 Task: Set and save  "Direct MV prediction mode" for "H.264/MPEG-4 Part 10/AVC encoder (x264 10-bit)" to spatial.
Action: Mouse moved to (112, 14)
Screenshot: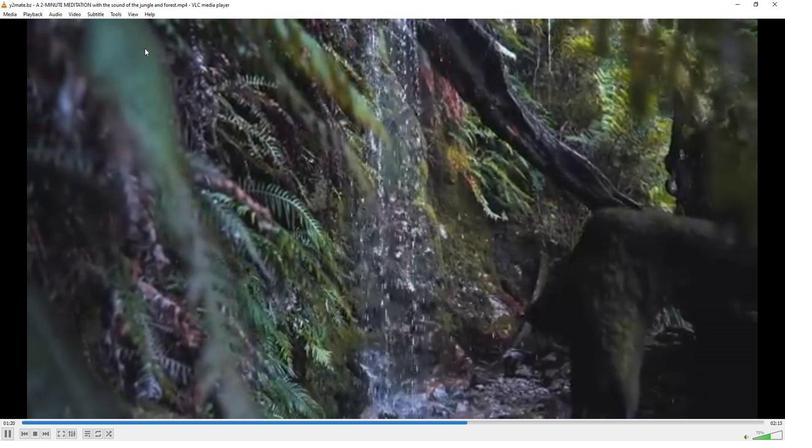 
Action: Mouse pressed left at (112, 14)
Screenshot: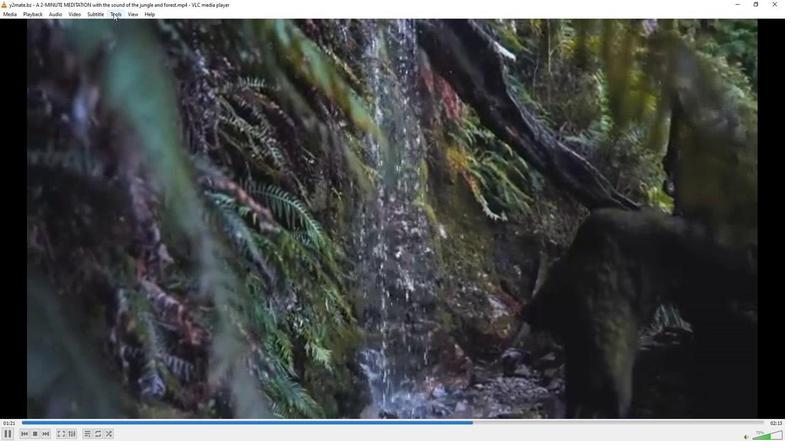 
Action: Mouse moved to (130, 111)
Screenshot: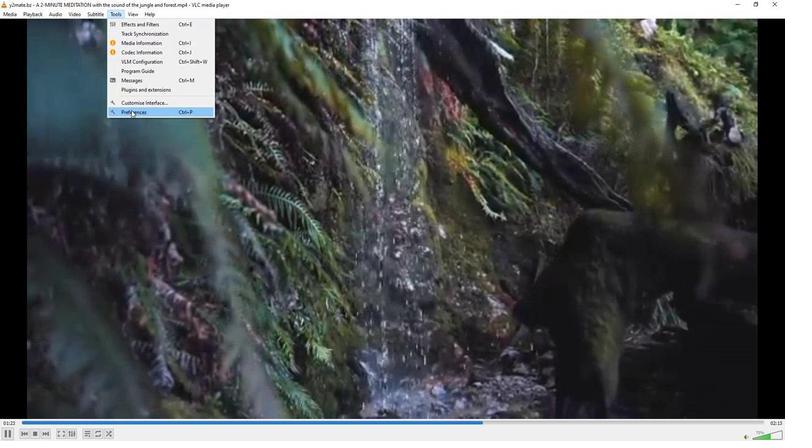 
Action: Mouse pressed left at (130, 111)
Screenshot: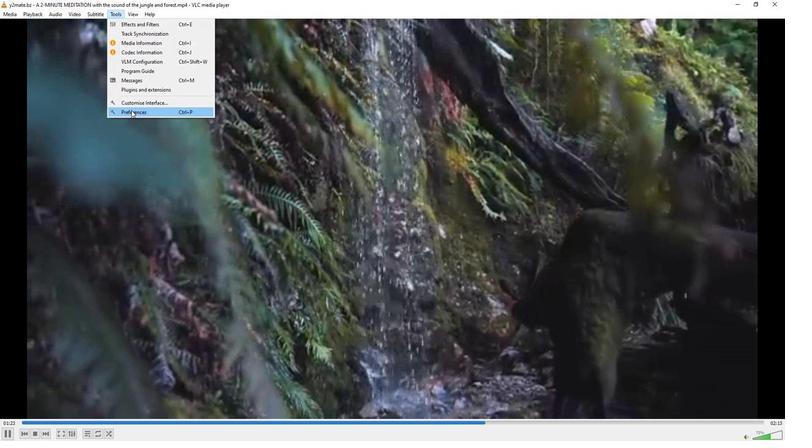 
Action: Mouse moved to (257, 359)
Screenshot: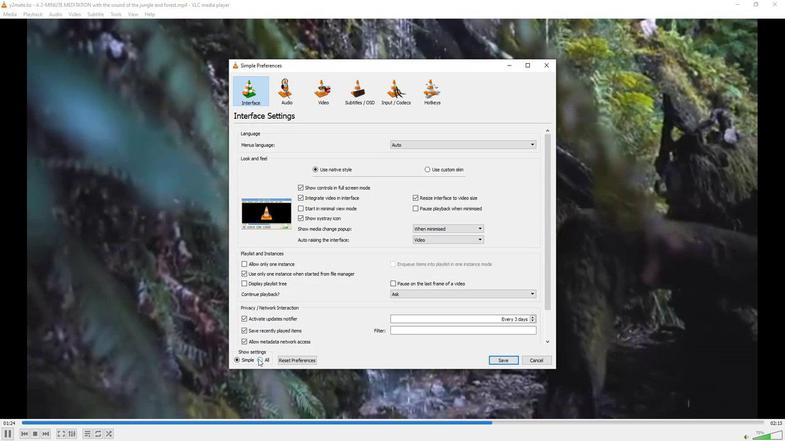 
Action: Mouse pressed left at (257, 359)
Screenshot: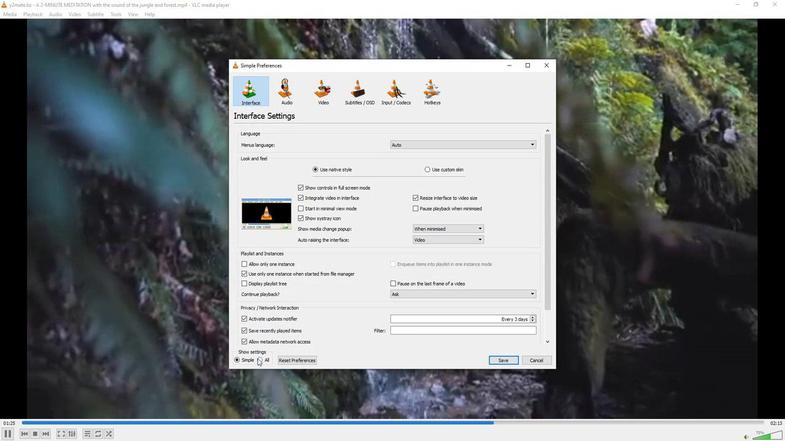 
Action: Mouse moved to (246, 277)
Screenshot: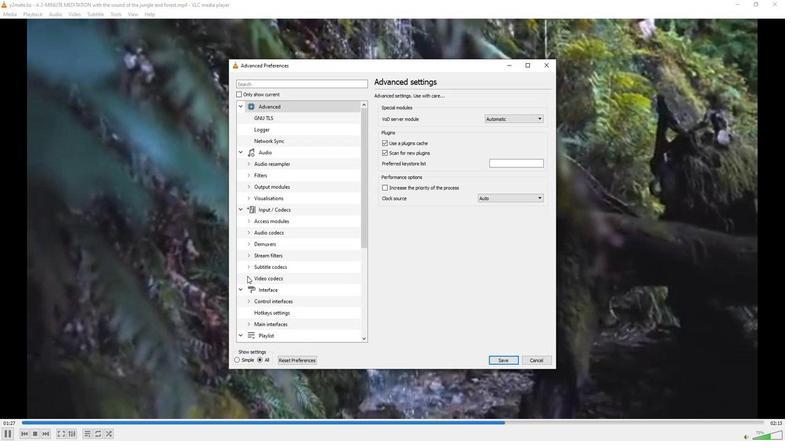
Action: Mouse pressed left at (246, 277)
Screenshot: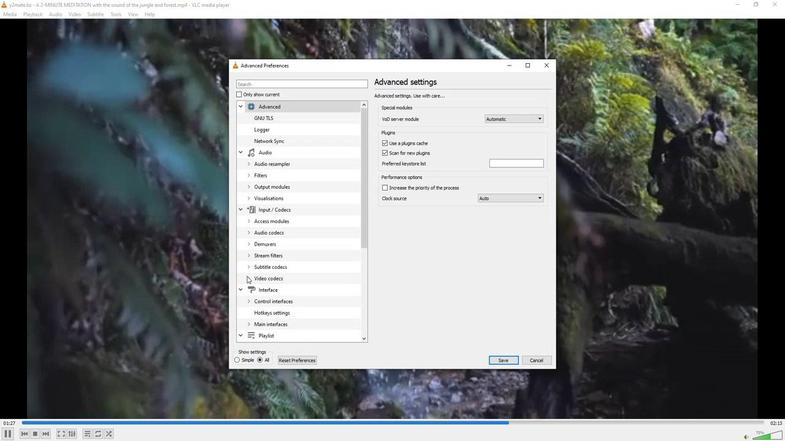 
Action: Mouse moved to (268, 293)
Screenshot: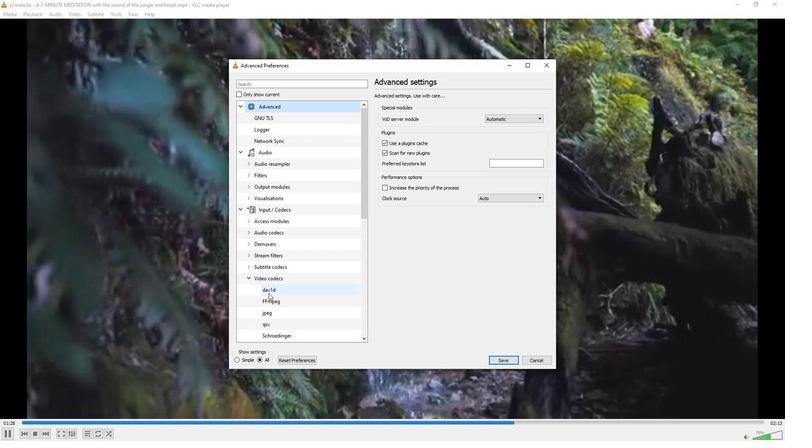 
Action: Mouse scrolled (268, 293) with delta (0, 0)
Screenshot: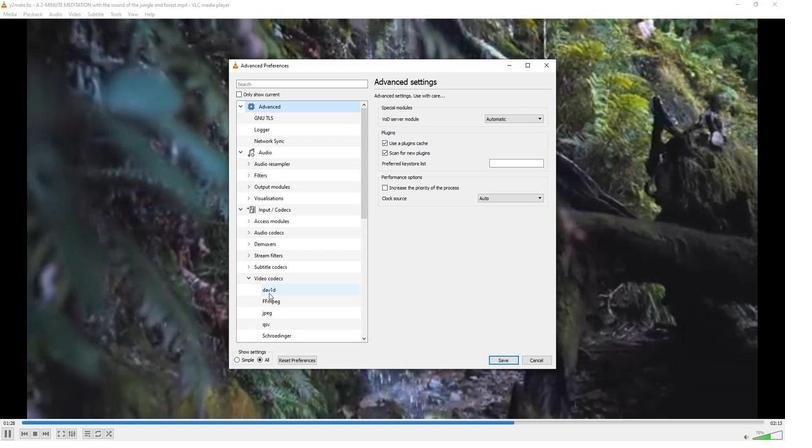 
Action: Mouse scrolled (268, 293) with delta (0, 0)
Screenshot: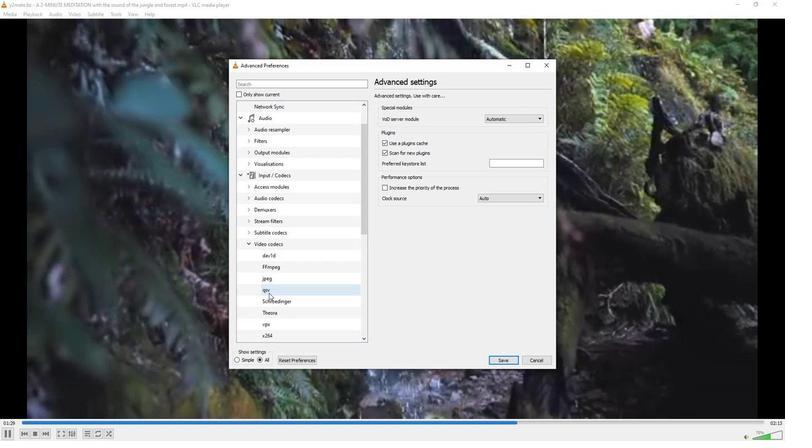 
Action: Mouse moved to (276, 312)
Screenshot: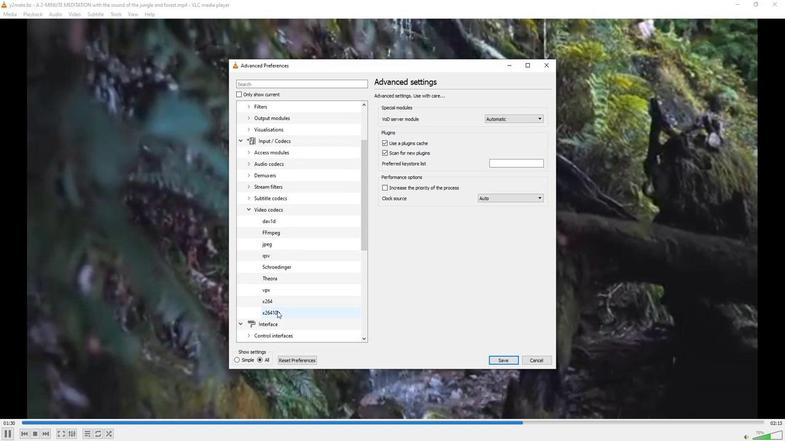 
Action: Mouse pressed left at (276, 312)
Screenshot: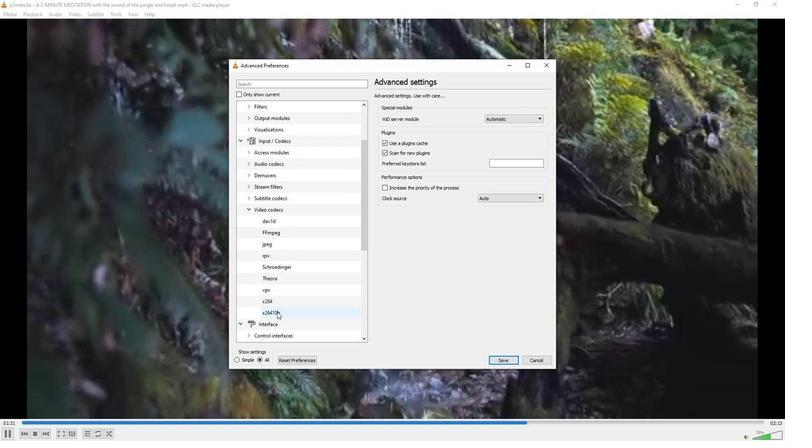 
Action: Mouse moved to (410, 293)
Screenshot: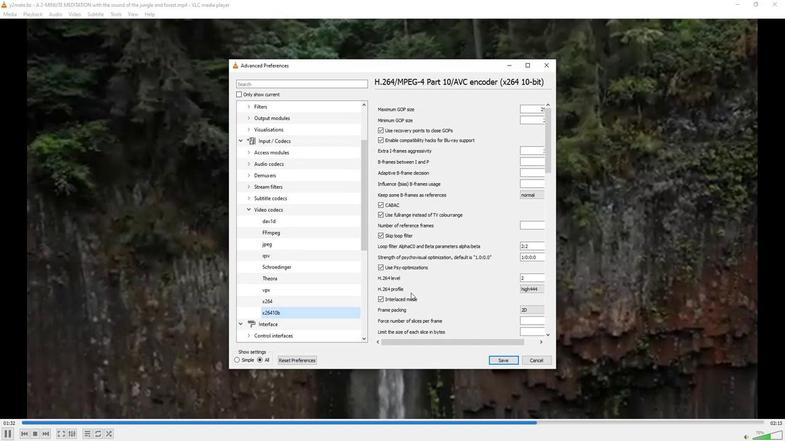 
Action: Mouse scrolled (410, 292) with delta (0, 0)
Screenshot: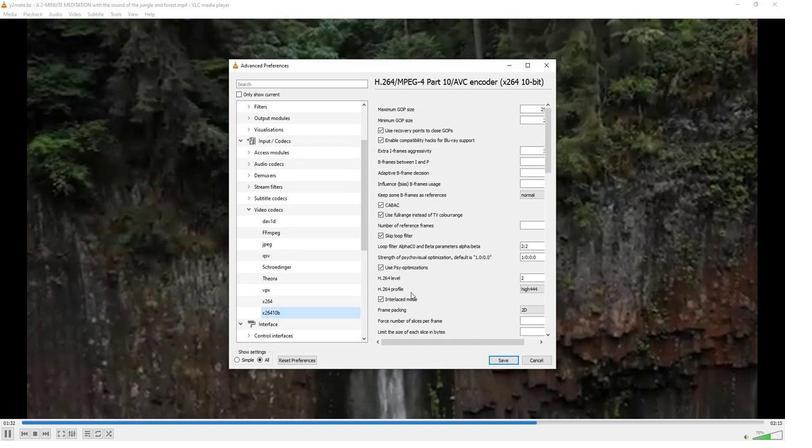 
Action: Mouse scrolled (410, 292) with delta (0, 0)
Screenshot: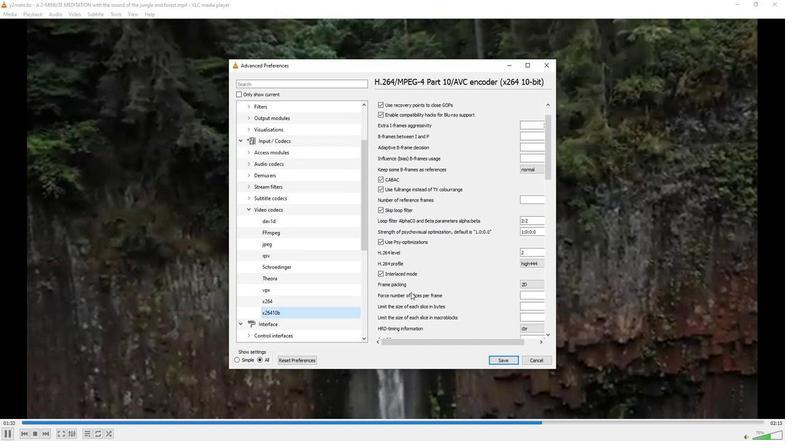 
Action: Mouse moved to (410, 293)
Screenshot: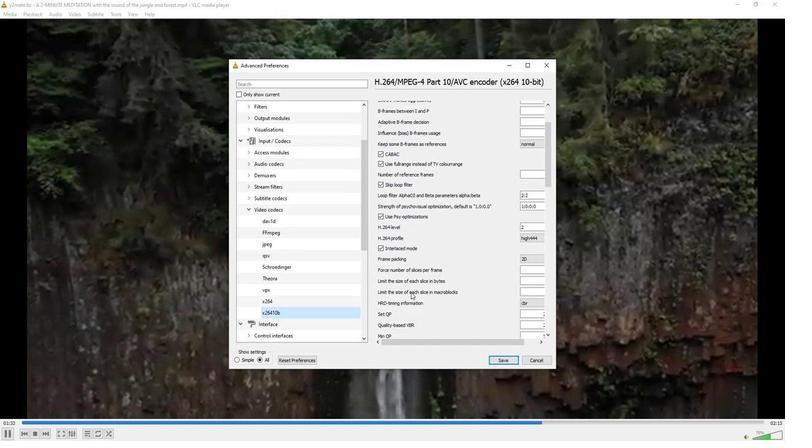 
Action: Mouse scrolled (410, 292) with delta (0, 0)
Screenshot: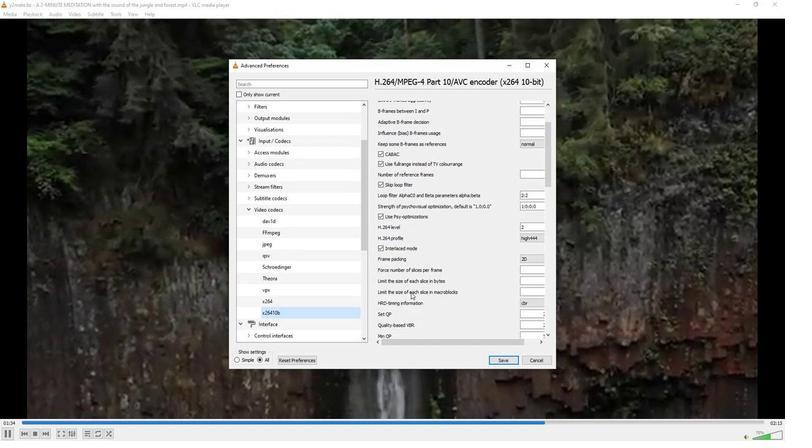 
Action: Mouse moved to (410, 293)
Screenshot: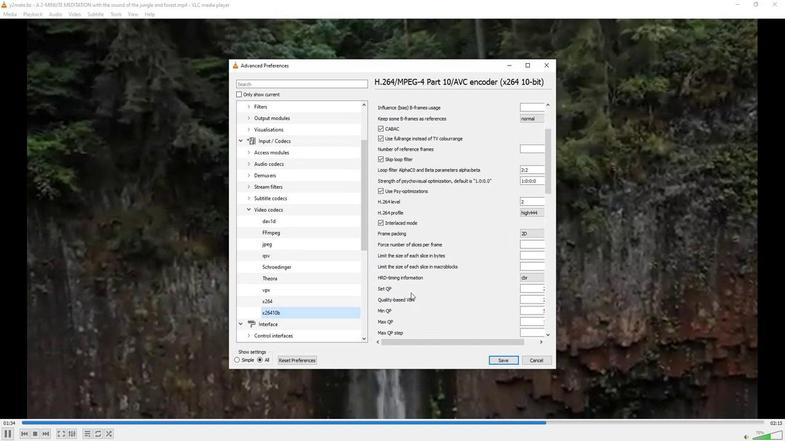 
Action: Mouse scrolled (410, 293) with delta (0, 0)
Screenshot: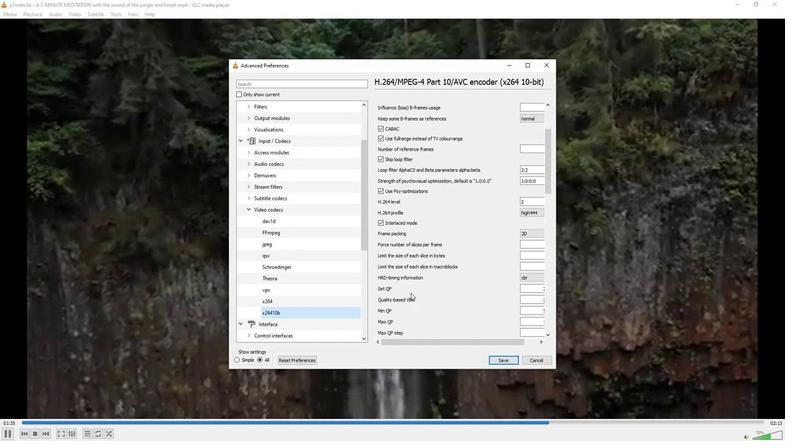 
Action: Mouse scrolled (410, 293) with delta (0, 0)
Screenshot: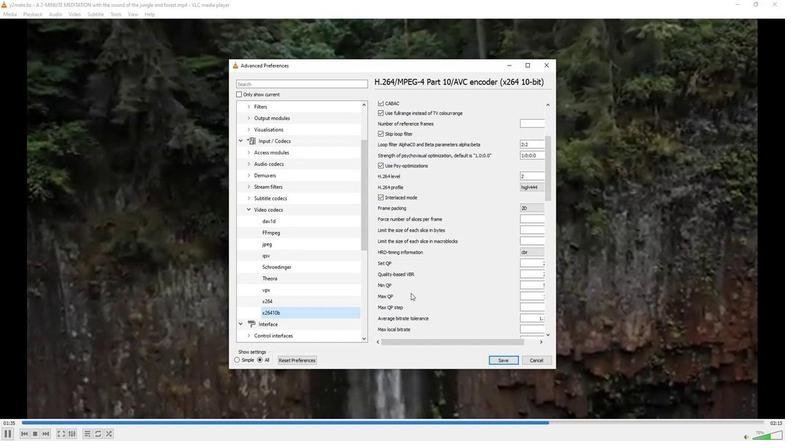 
Action: Mouse scrolled (410, 293) with delta (0, 0)
Screenshot: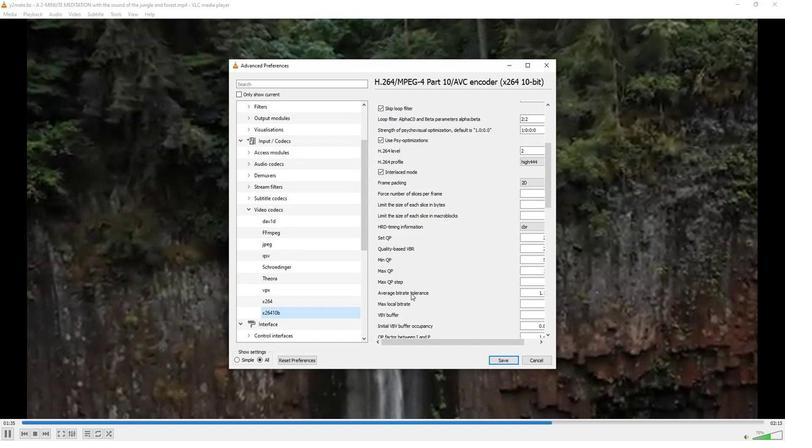 
Action: Mouse scrolled (410, 293) with delta (0, 0)
Screenshot: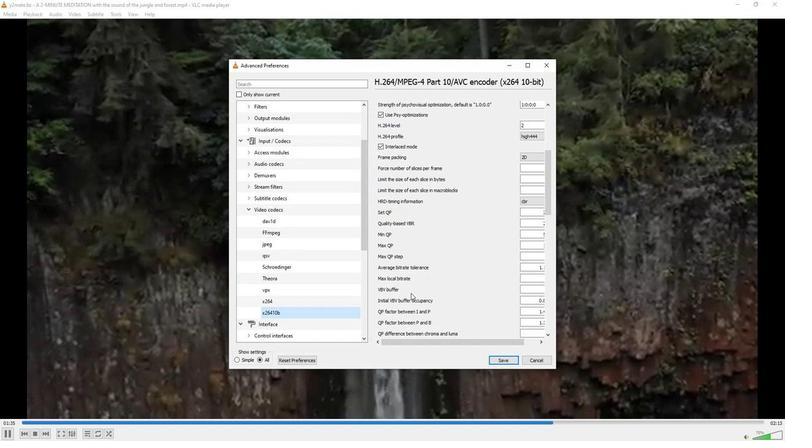
Action: Mouse scrolled (410, 293) with delta (0, 0)
Screenshot: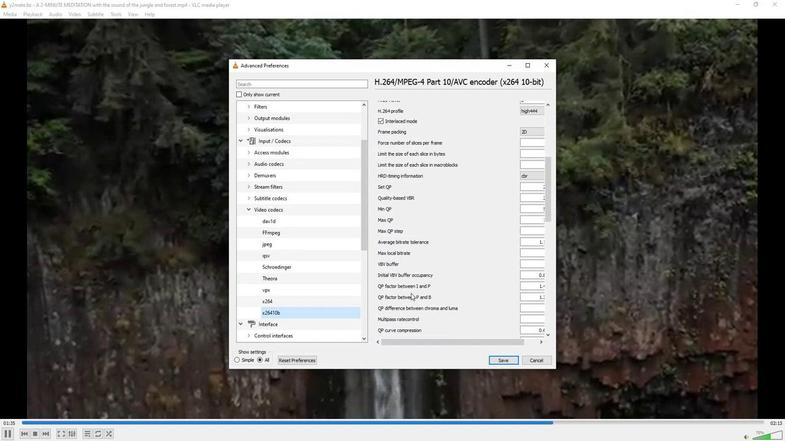 
Action: Mouse scrolled (410, 293) with delta (0, 0)
Screenshot: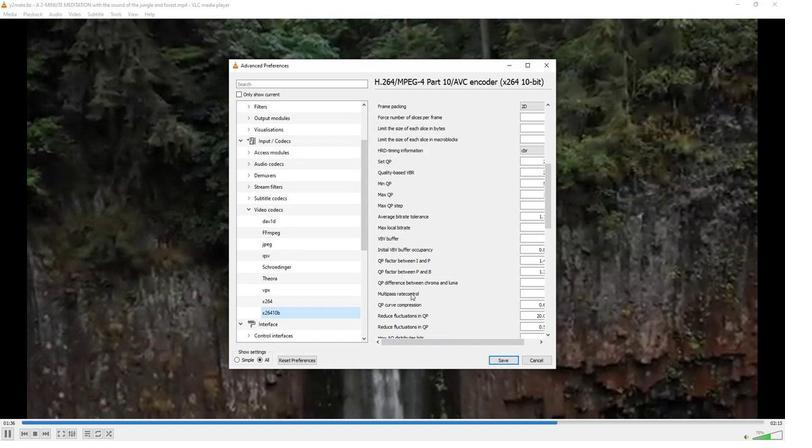 
Action: Mouse moved to (410, 295)
Screenshot: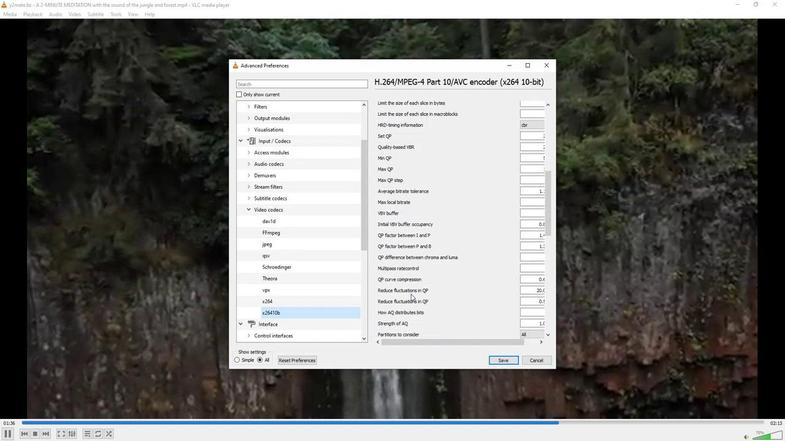 
Action: Mouse scrolled (410, 295) with delta (0, 0)
Screenshot: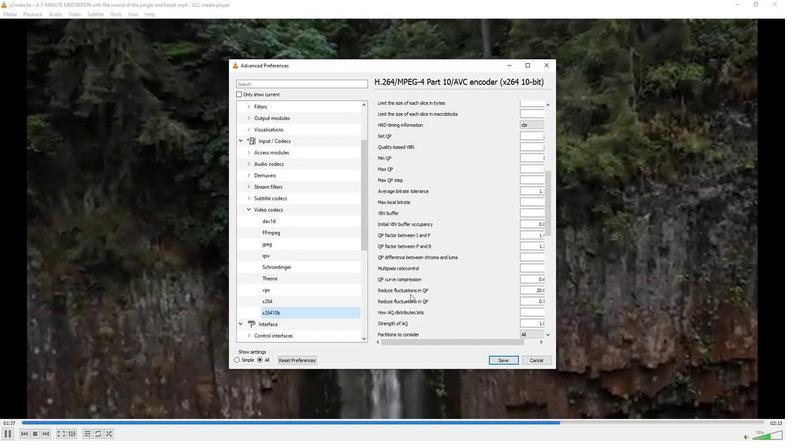 
Action: Mouse scrolled (410, 295) with delta (0, 0)
Screenshot: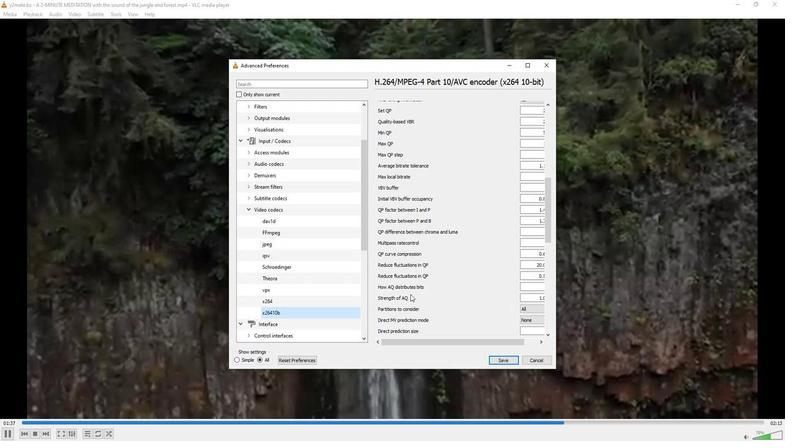 
Action: Mouse moved to (535, 292)
Screenshot: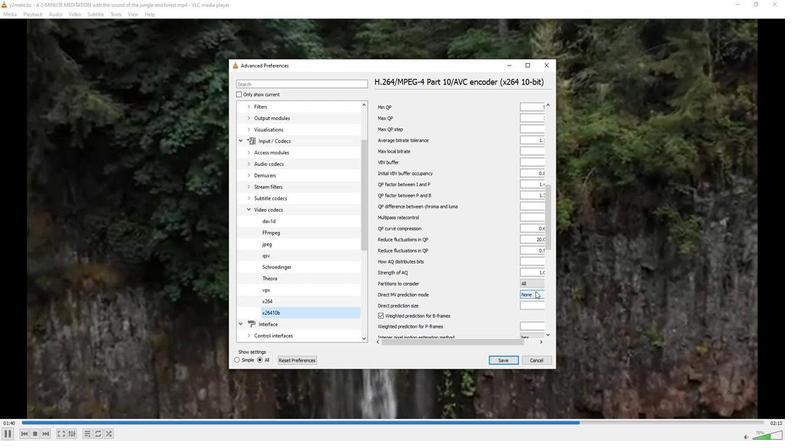 
Action: Mouse pressed left at (535, 292)
Screenshot: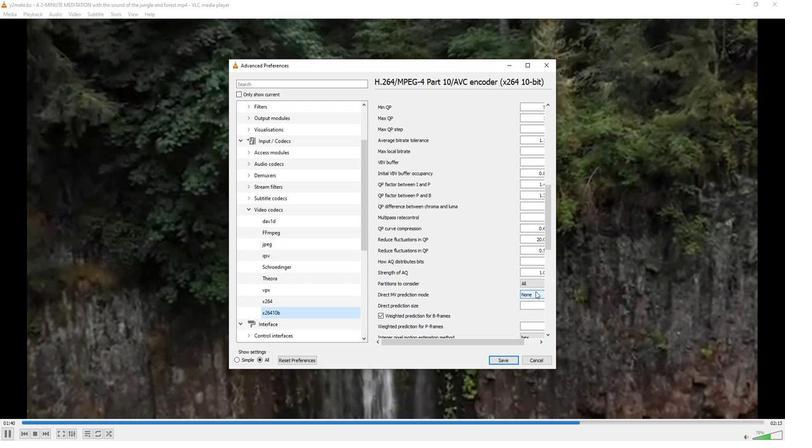 
Action: Mouse moved to (532, 306)
Screenshot: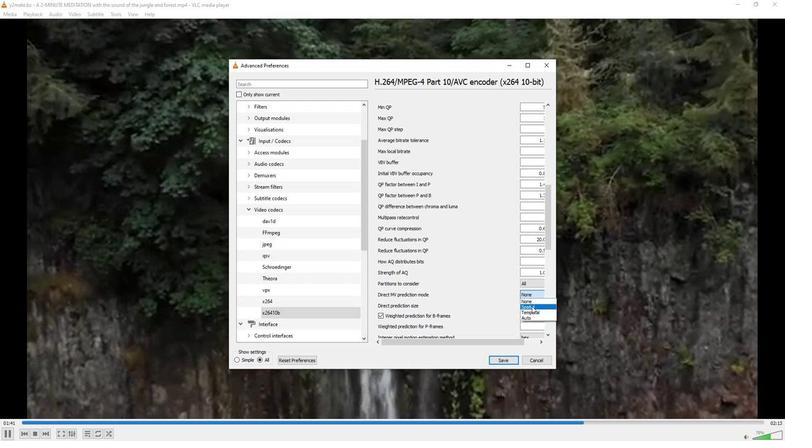 
Action: Mouse pressed left at (532, 306)
Screenshot: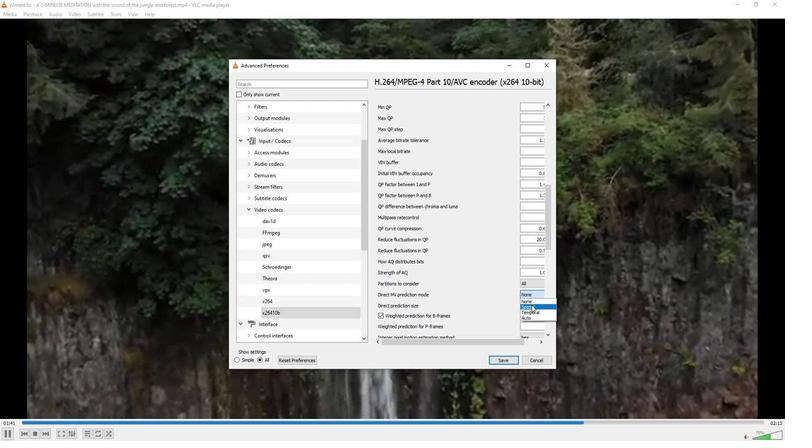
Action: Mouse moved to (502, 359)
Screenshot: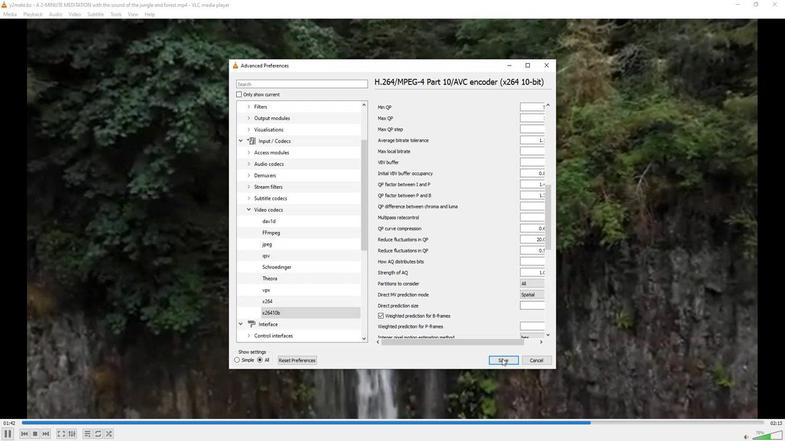 
Action: Mouse pressed left at (502, 359)
Screenshot: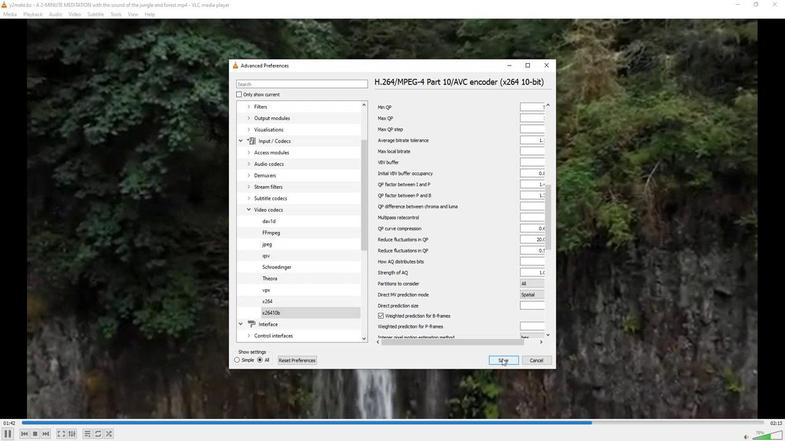 
Action: Mouse moved to (502, 359)
Screenshot: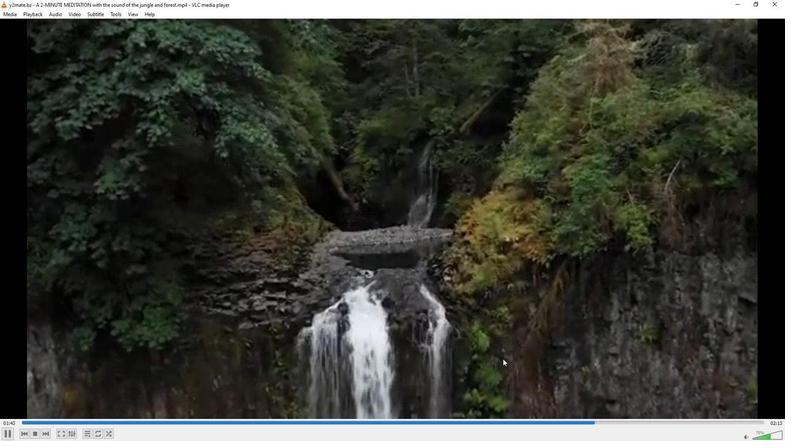 
